 Task: Add to scrum project Vigilant a team member softage.4@softage.net and assign as Project Lead.
Action: Mouse moved to (225, 65)
Screenshot: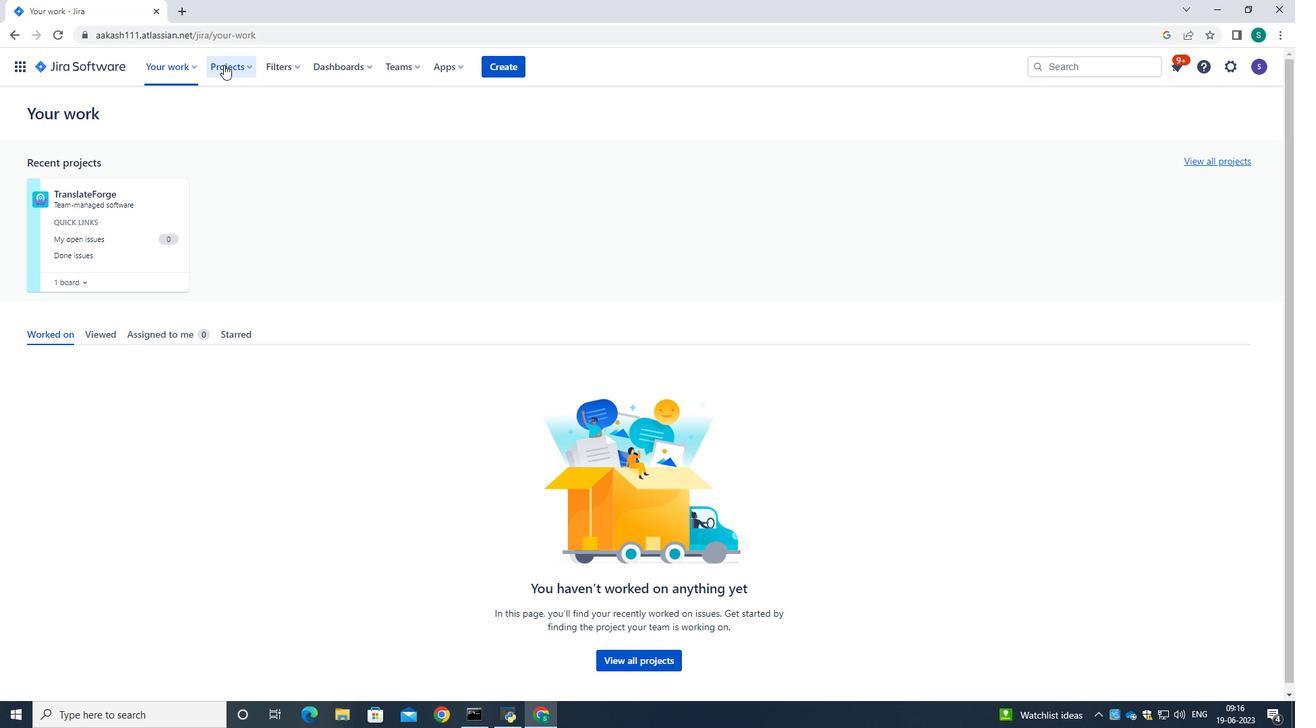 
Action: Mouse pressed left at (225, 65)
Screenshot: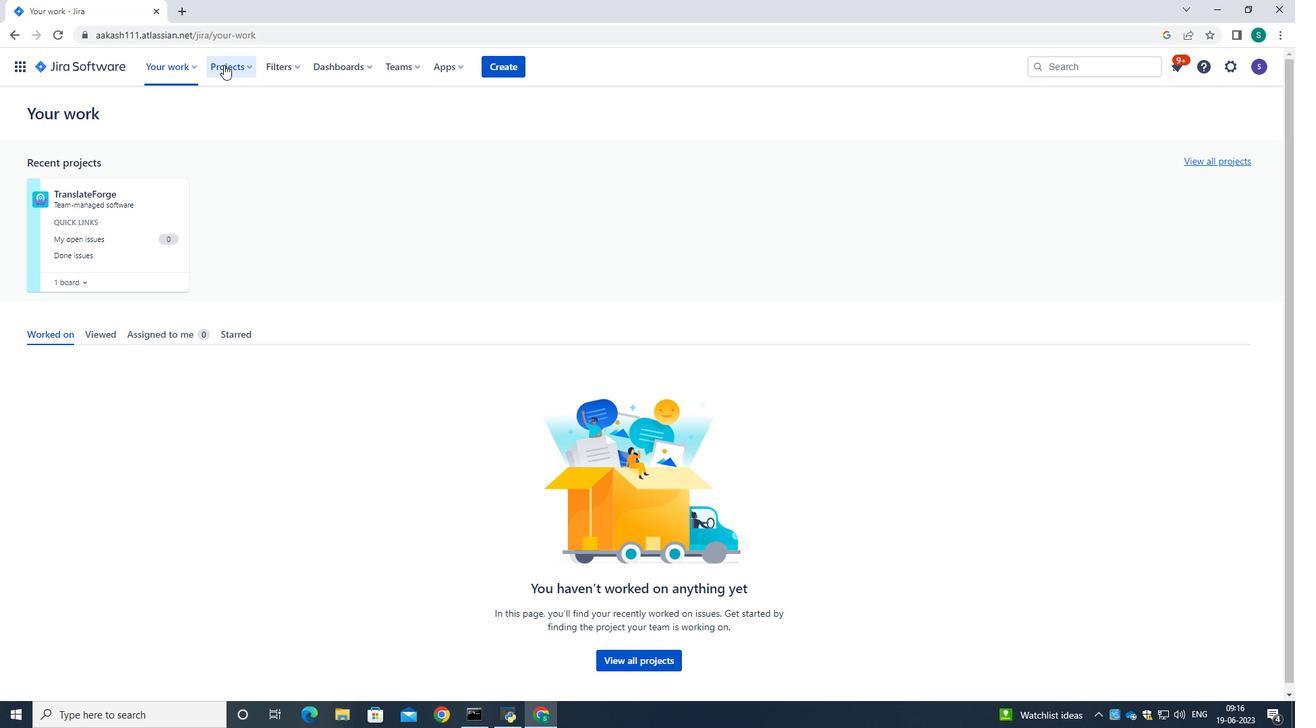 
Action: Mouse moved to (242, 131)
Screenshot: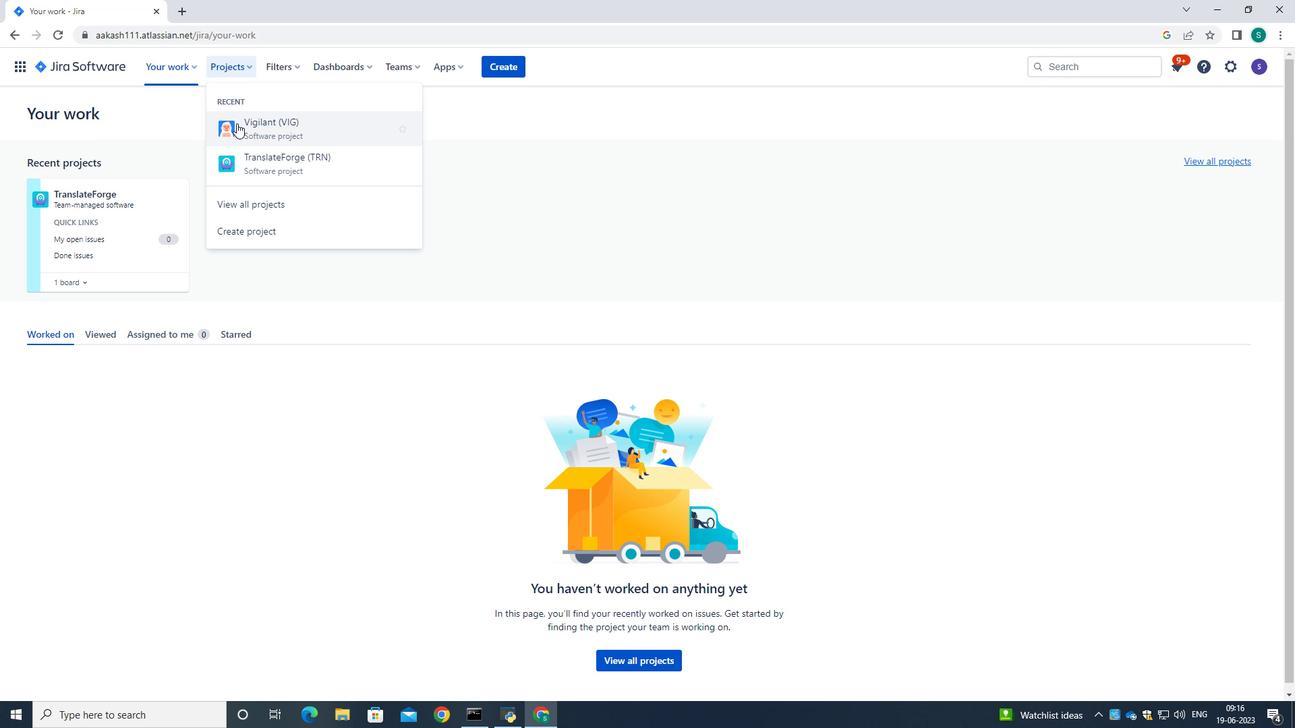 
Action: Mouse pressed left at (242, 131)
Screenshot: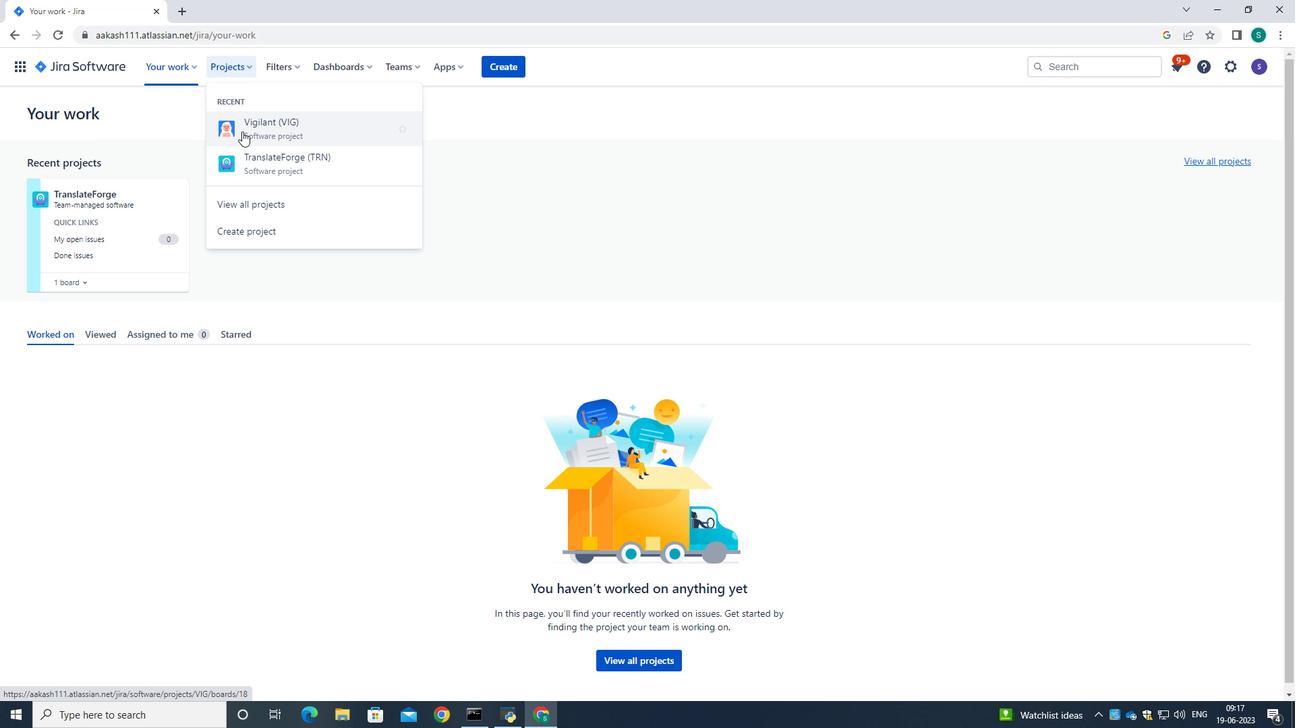 
Action: Mouse moved to (105, 372)
Screenshot: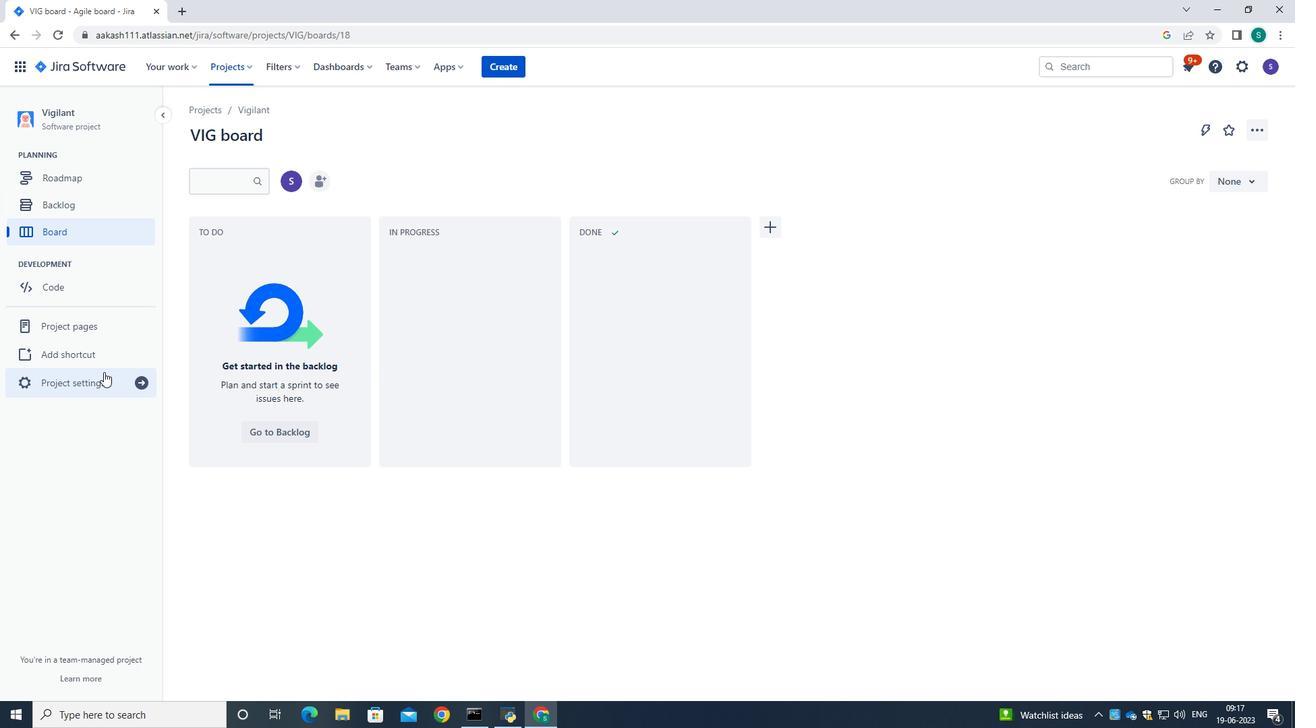 
Action: Mouse pressed left at (105, 372)
Screenshot: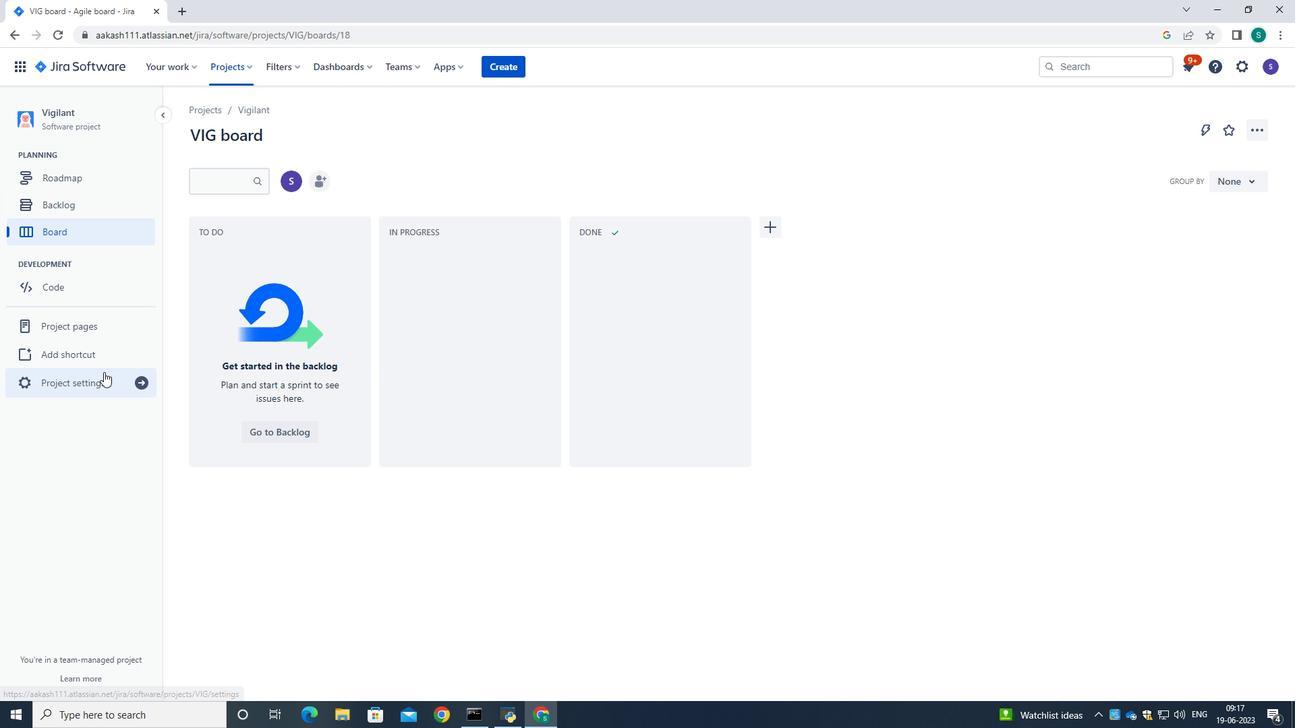 
Action: Mouse moved to (700, 441)
Screenshot: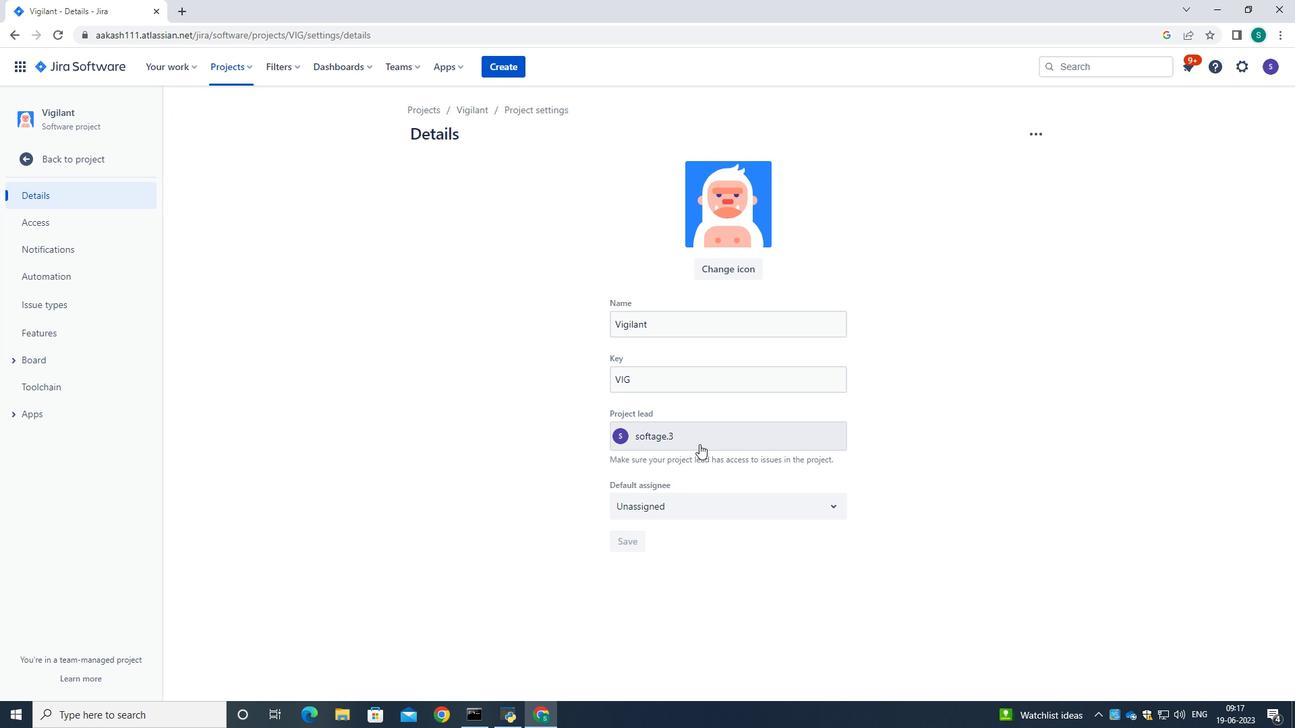 
Action: Mouse pressed left at (700, 441)
Screenshot: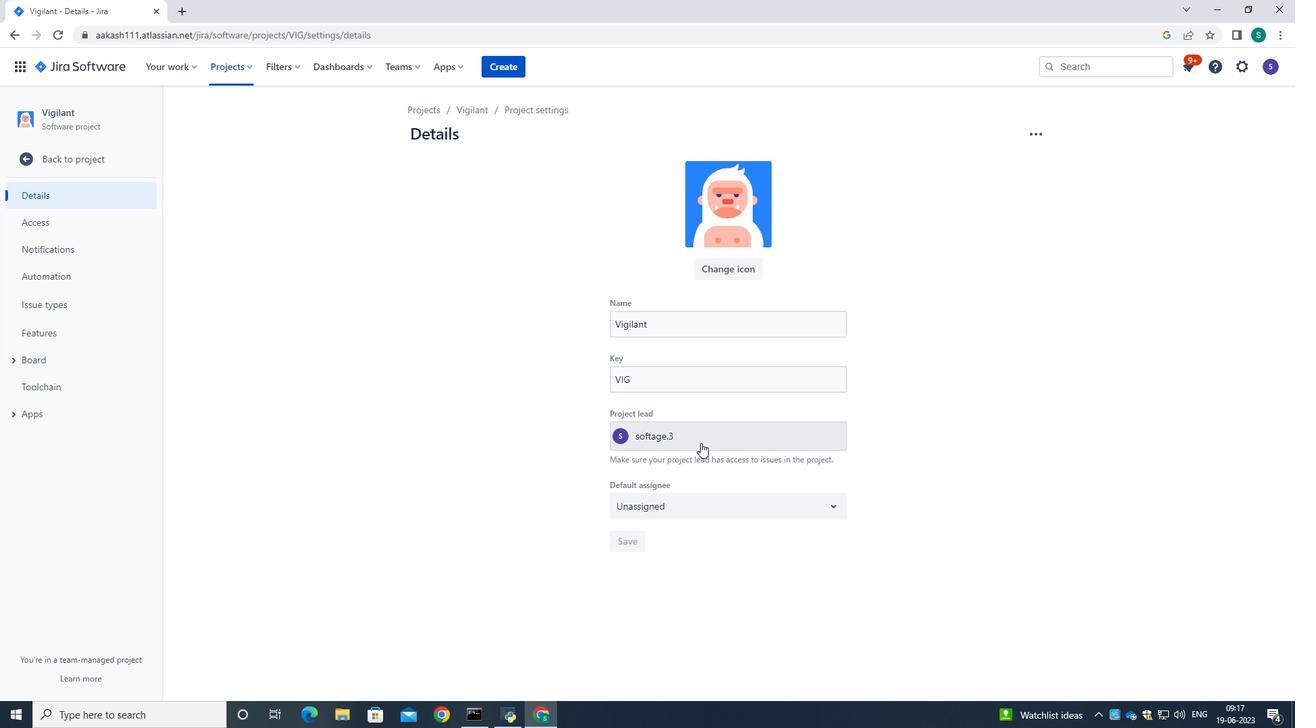 
Action: Key pressed softage.4<Key.shift>@softage.net
Screenshot: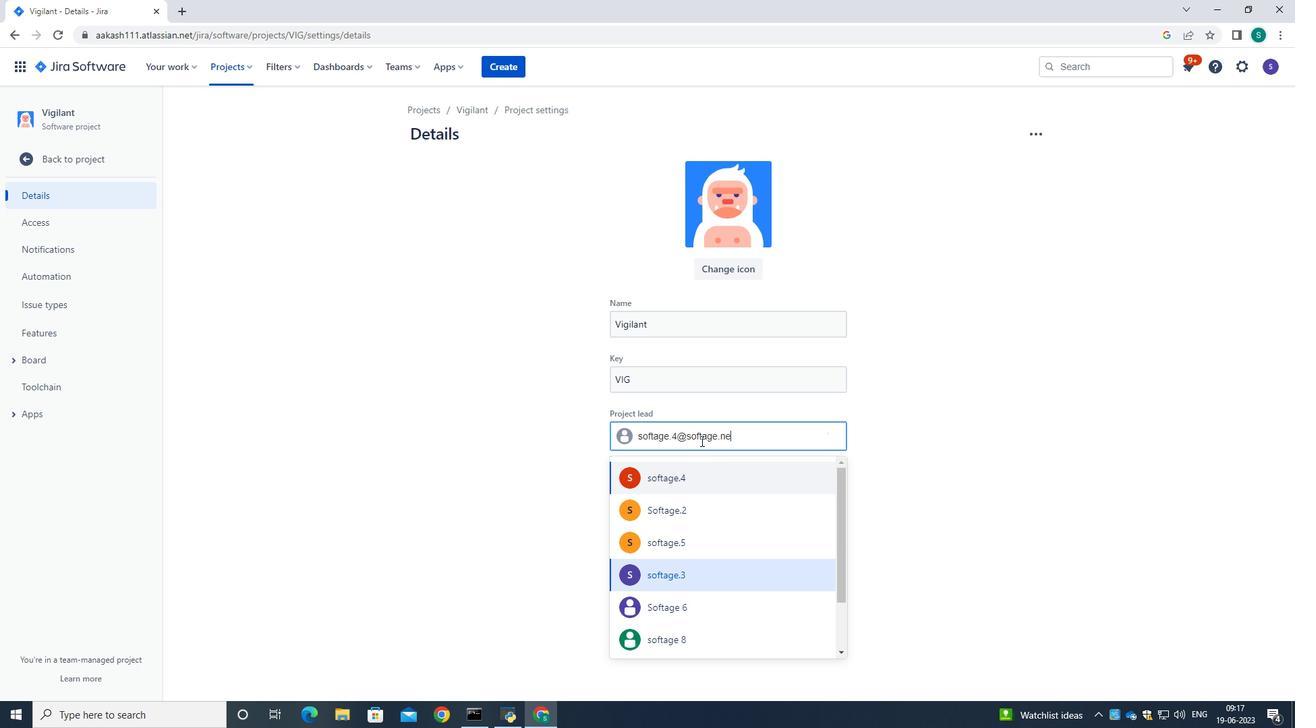 
Action: Mouse moved to (694, 478)
Screenshot: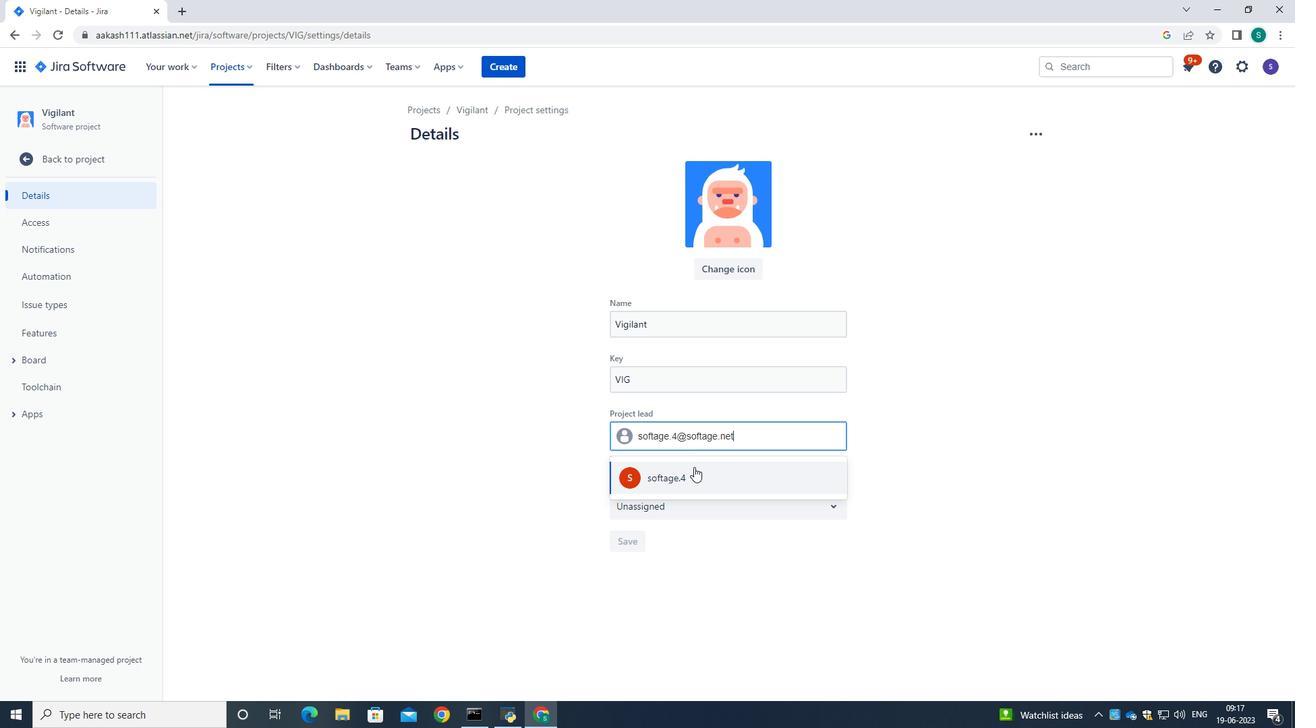 
Action: Mouse pressed left at (694, 478)
Screenshot: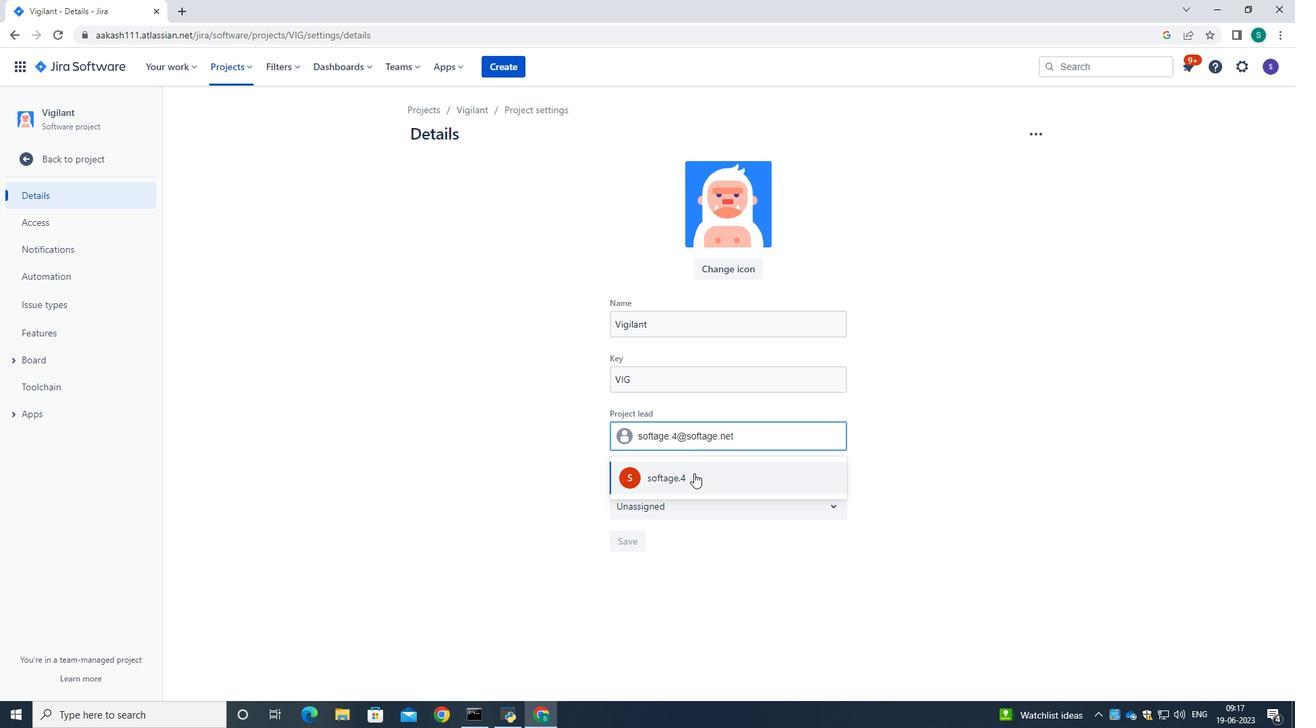 
Action: Mouse moved to (672, 510)
Screenshot: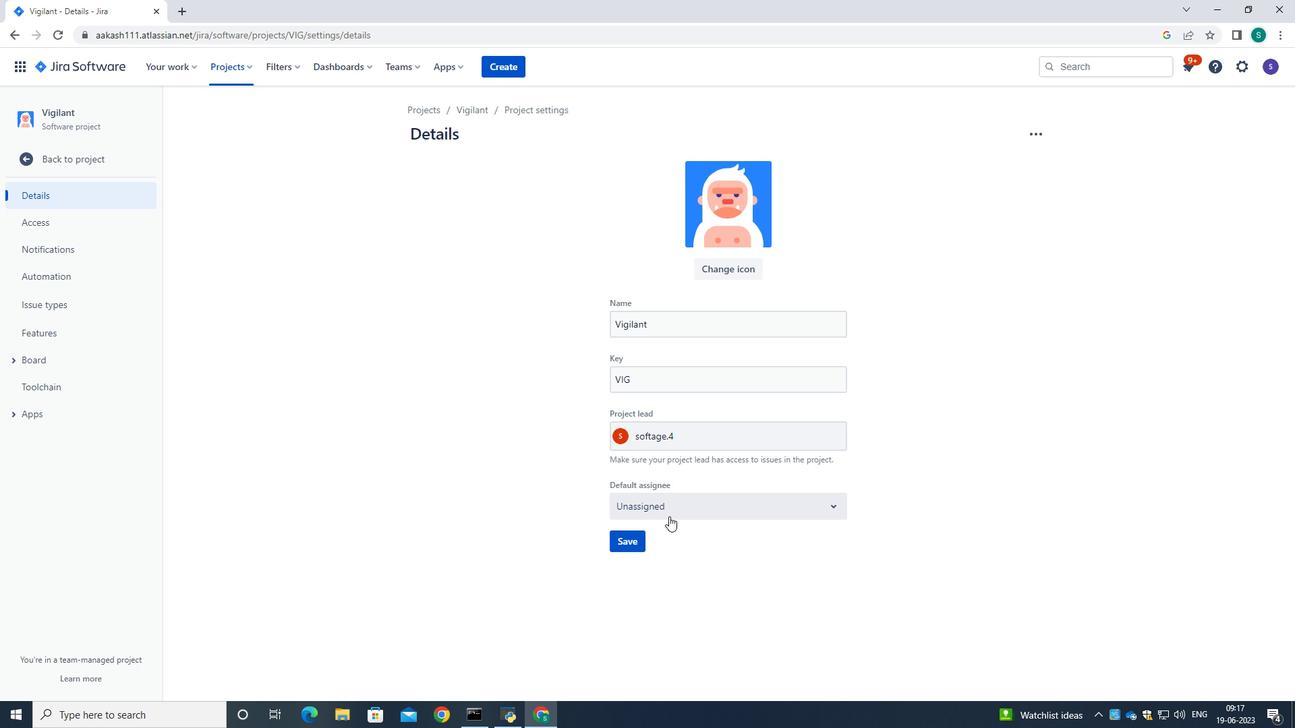 
Action: Mouse pressed left at (672, 510)
Screenshot: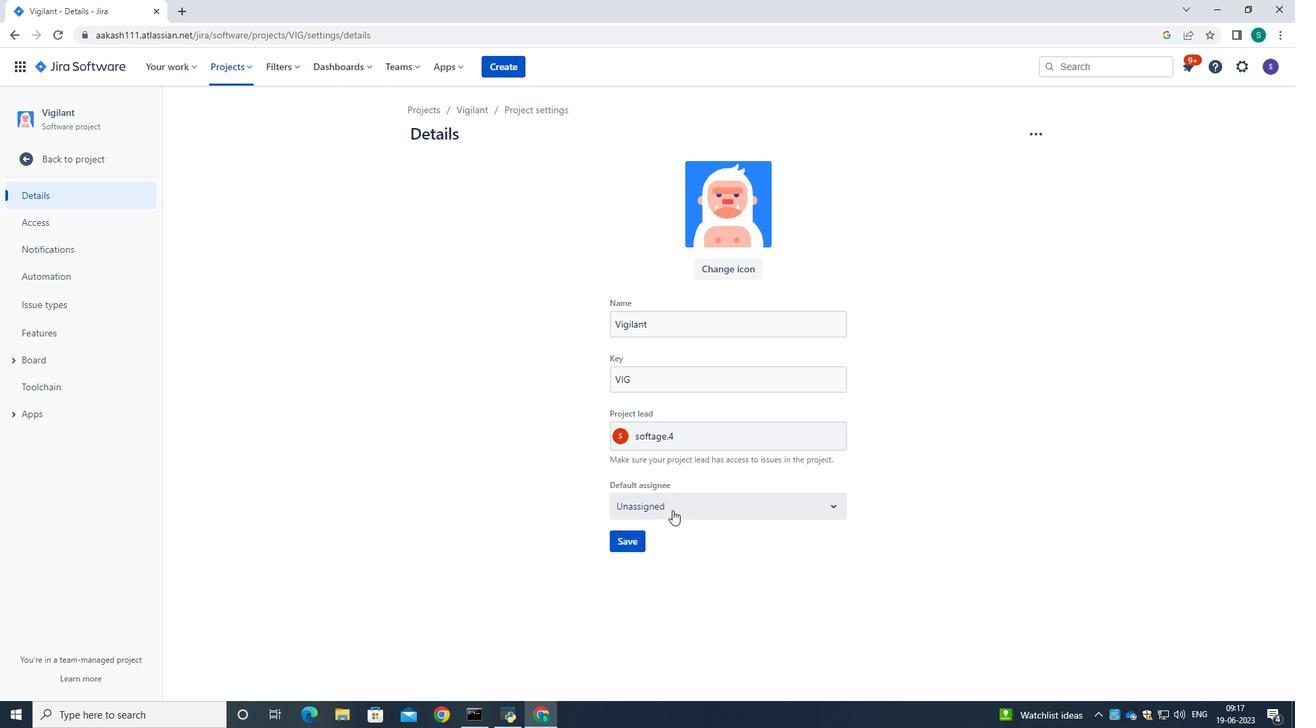 
Action: Mouse moved to (661, 548)
Screenshot: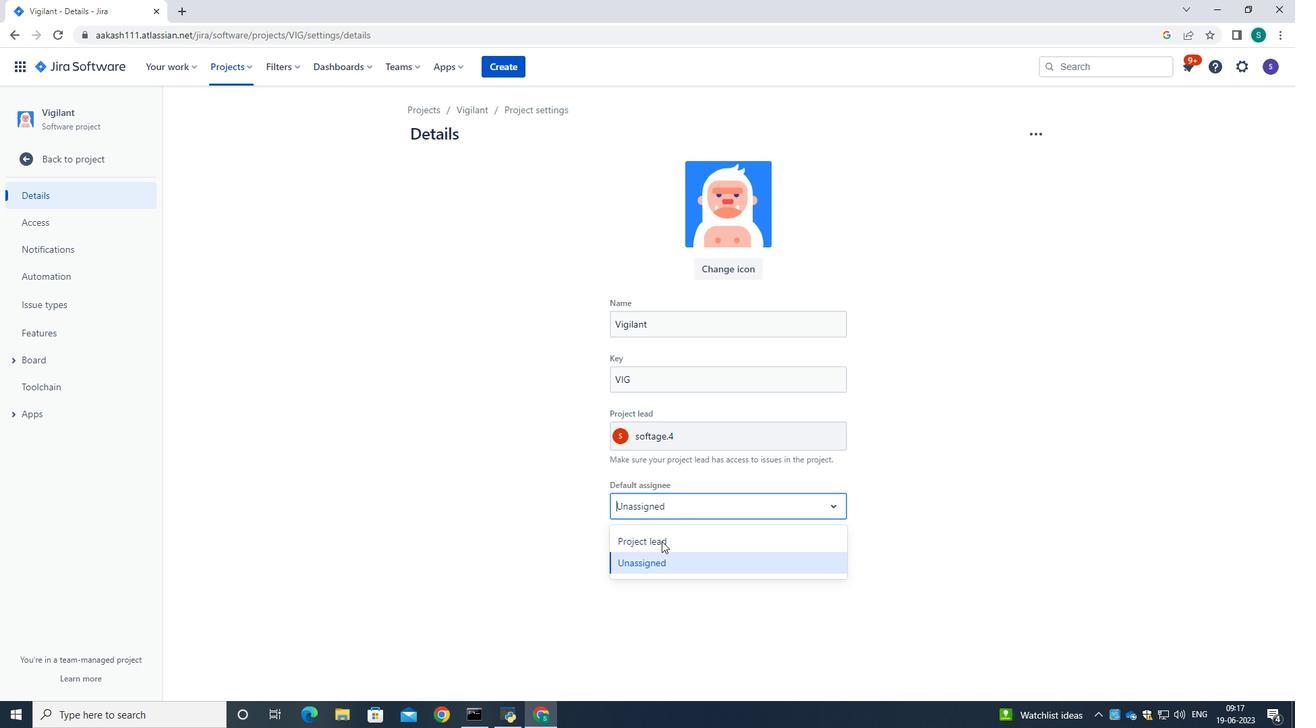 
Action: Mouse pressed left at (661, 548)
Screenshot: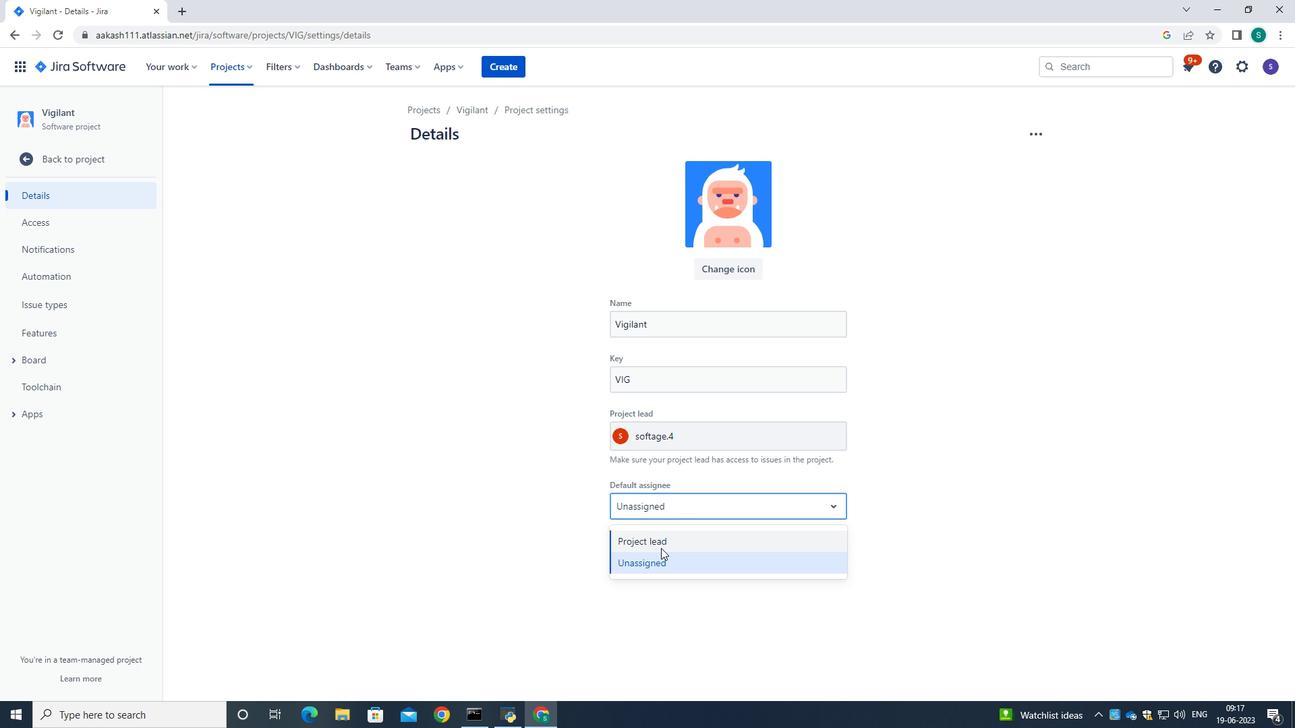 
Action: Mouse moved to (630, 543)
Screenshot: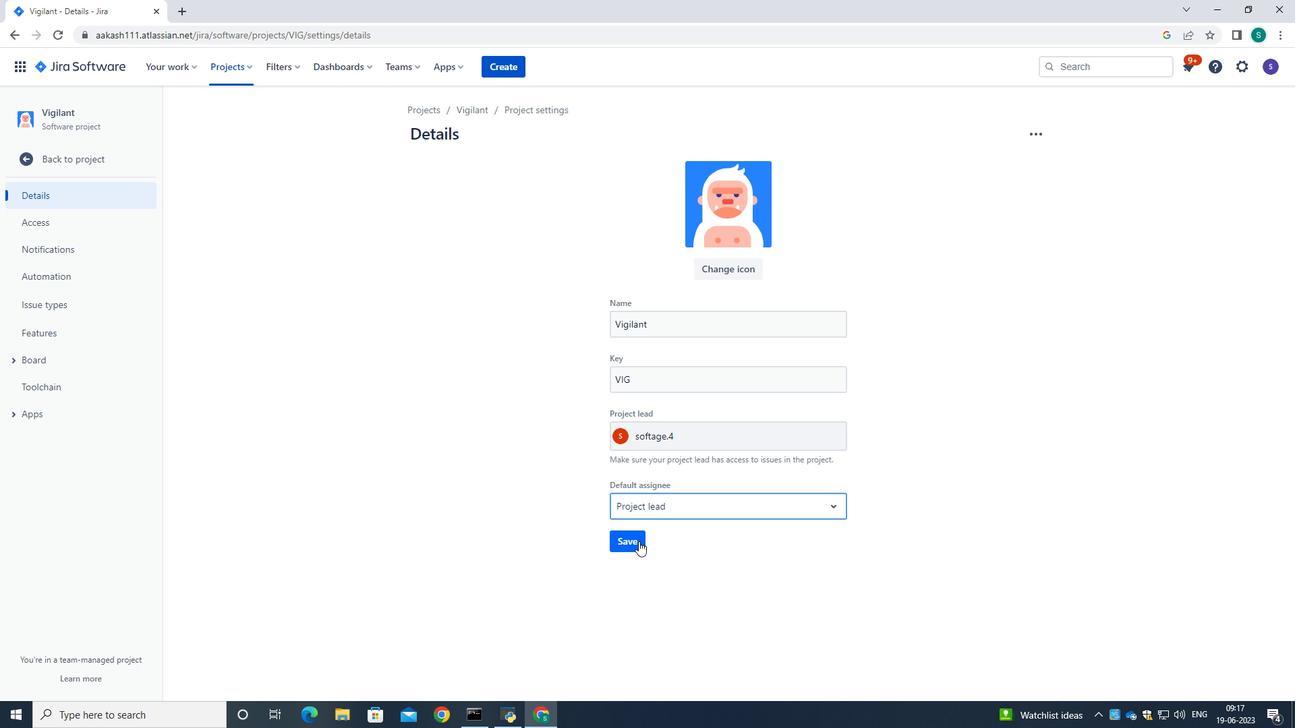 
Action: Mouse pressed left at (630, 543)
Screenshot: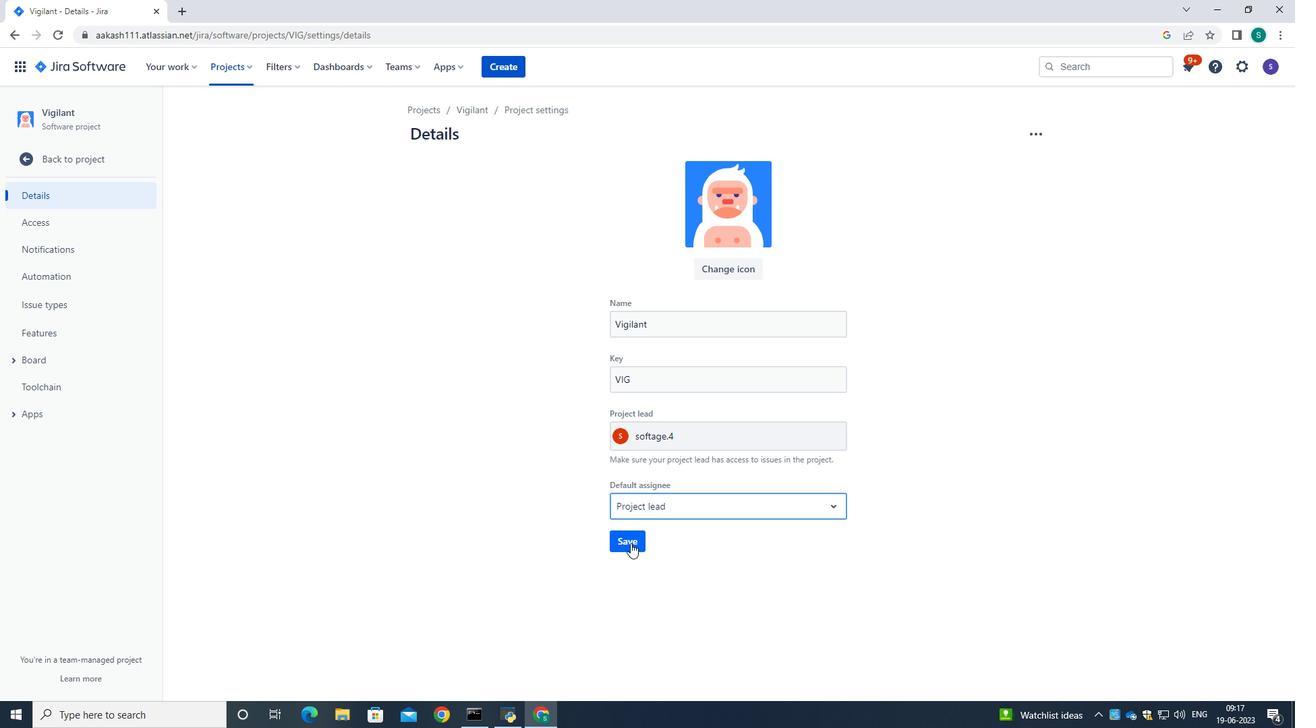 
